 Task: Create Card Podcast Episode Recording in Board Sales Forecasting to Workspace Business Development. Create Card Revenue Management Review in Board Brand Strategy to Workspace Business Development. Create Card Webinar Planning in Board Customer Service Ticket Escalation and Resolution to Workspace Business Development
Action: Mouse moved to (70, 372)
Screenshot: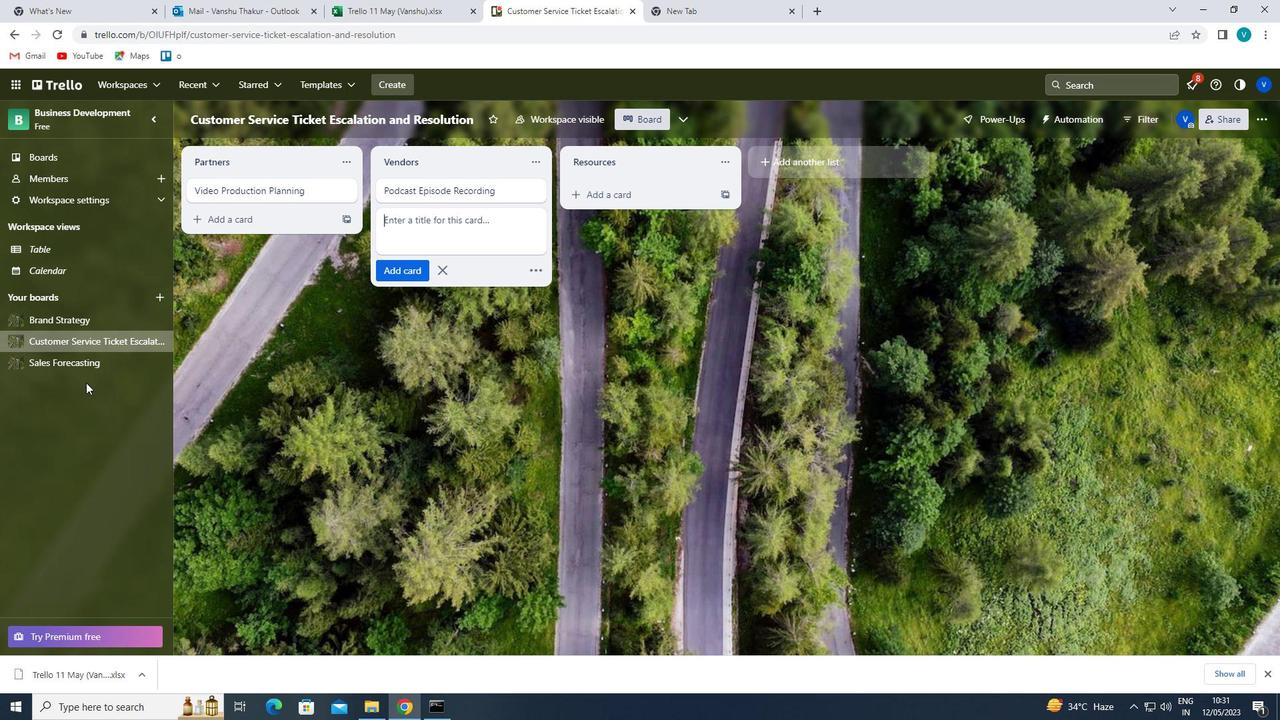 
Action: Mouse pressed left at (70, 372)
Screenshot: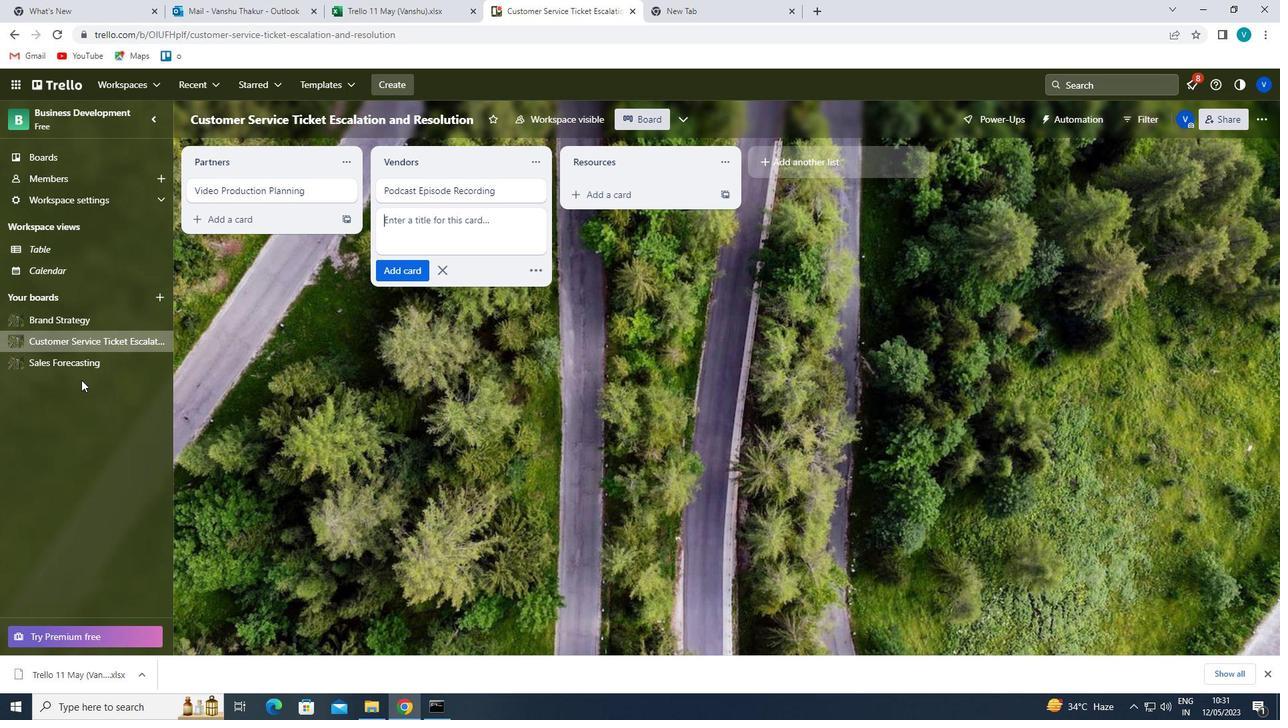 
Action: Mouse moved to (626, 197)
Screenshot: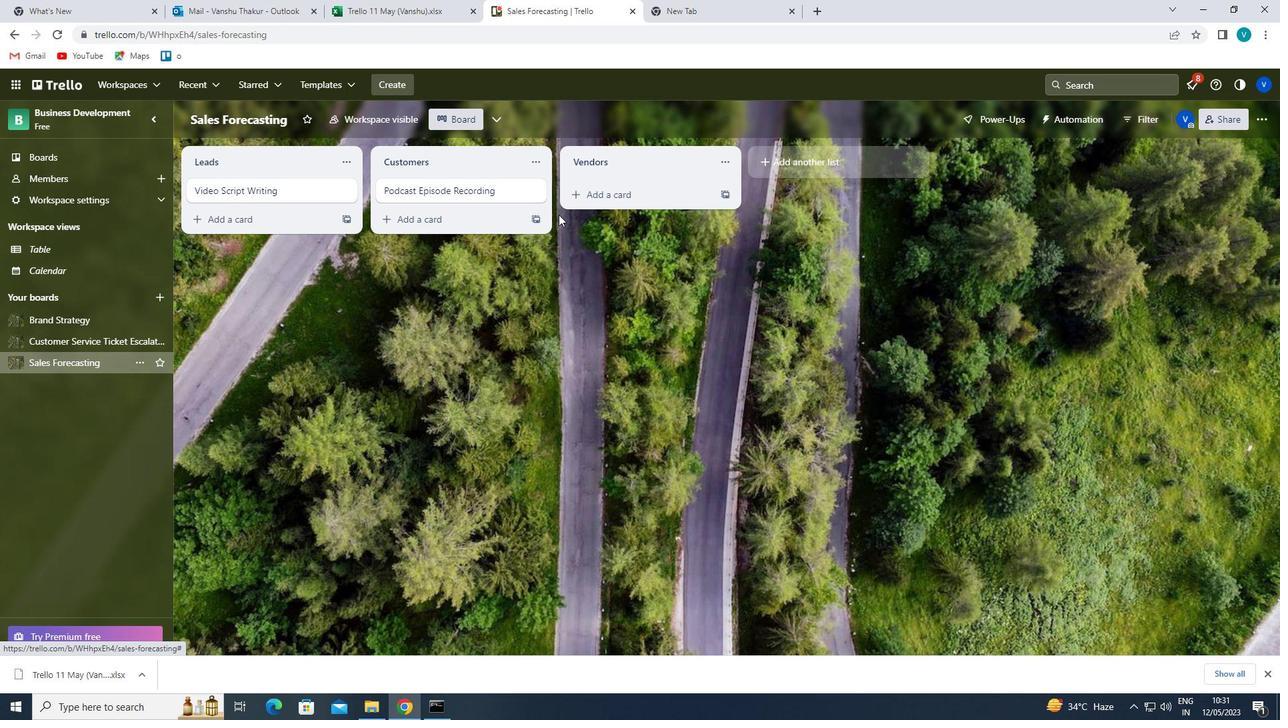 
Action: Mouse pressed left at (626, 197)
Screenshot: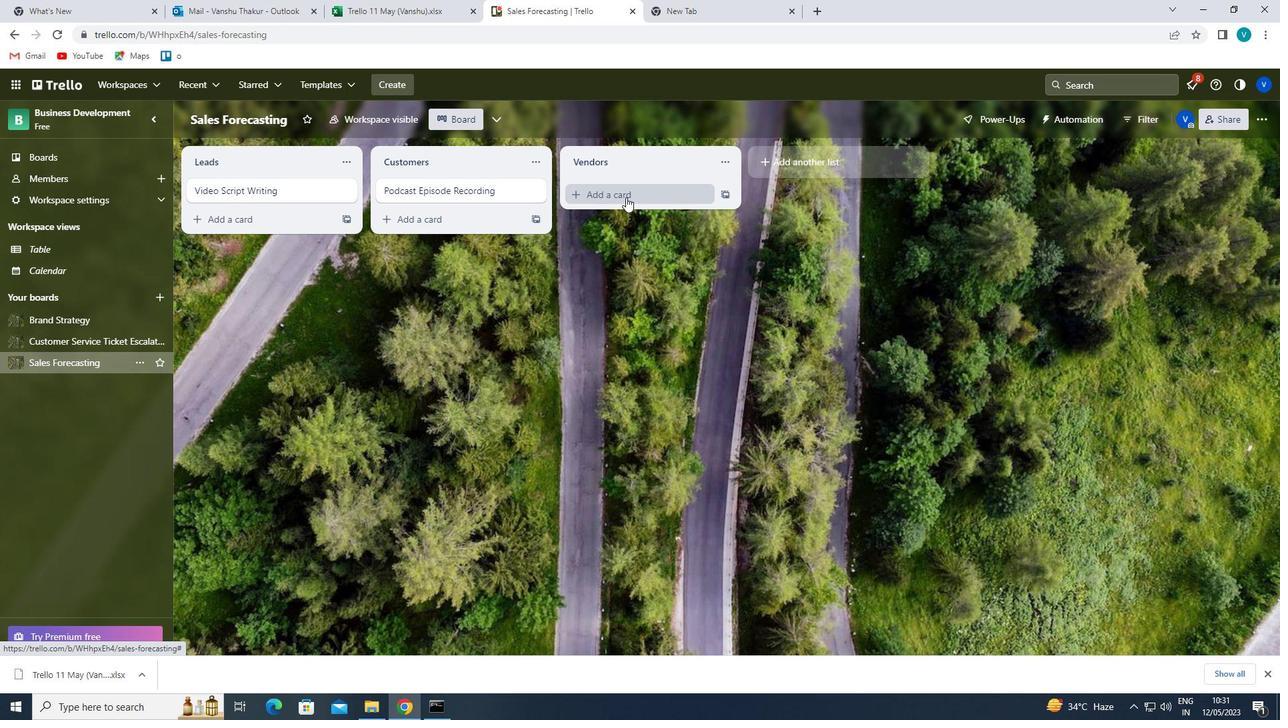 
Action: Key pressed <Key.shift>PODACST<Key.backspace><Key.backspace><Key.backspace><Key.backspace>CAST<Key.space><Key.shift>EPISODE<Key.space><Key.shift>RECORDING<Key.enter>
Screenshot: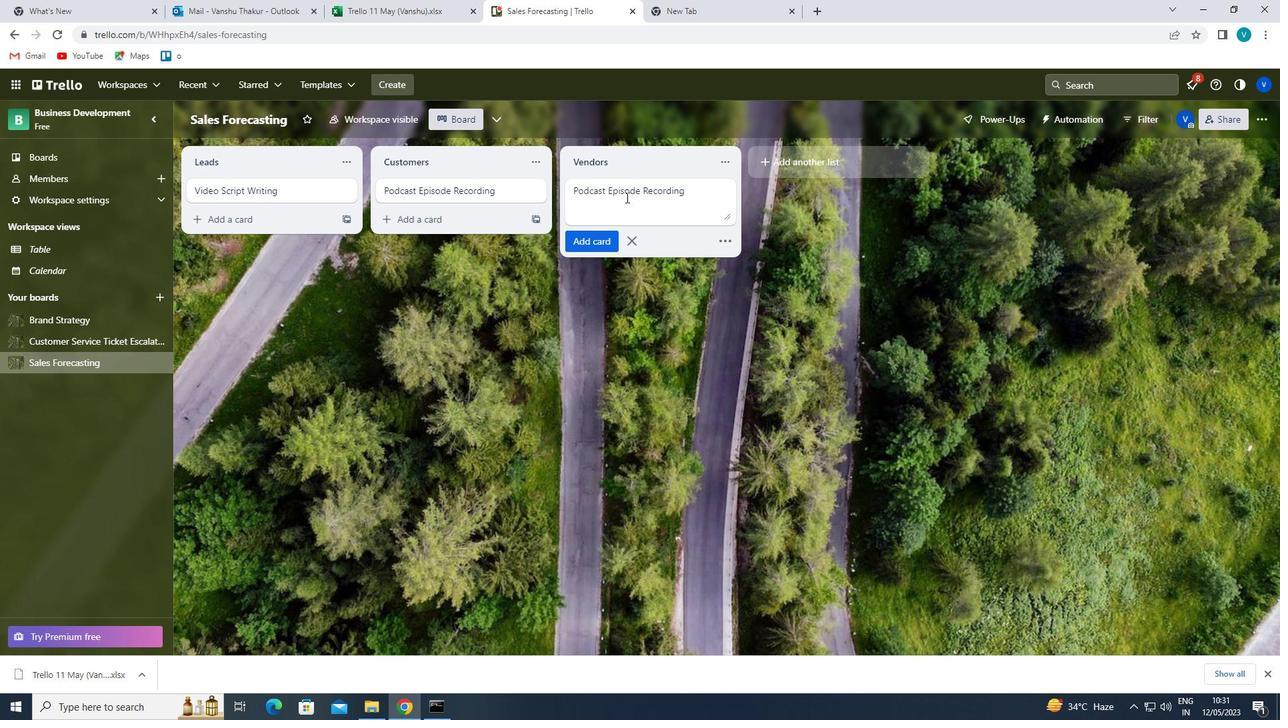 
Action: Mouse moved to (62, 317)
Screenshot: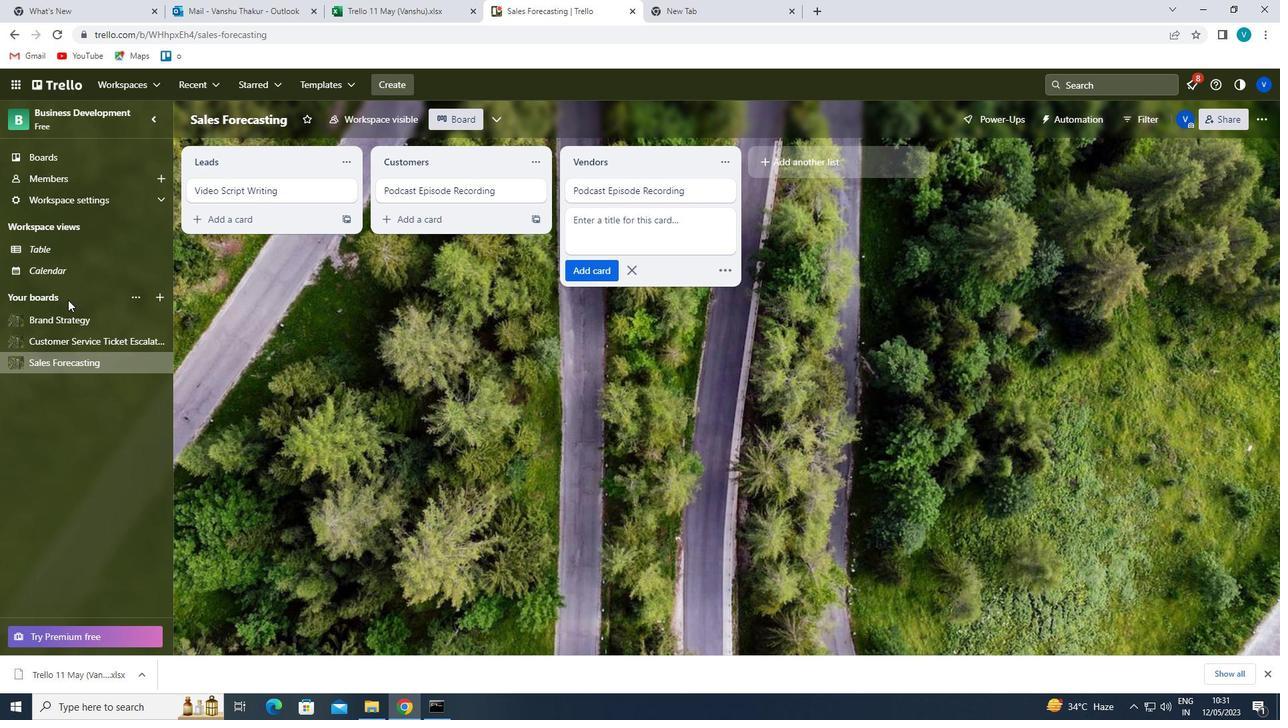 
Action: Mouse pressed left at (62, 317)
Screenshot: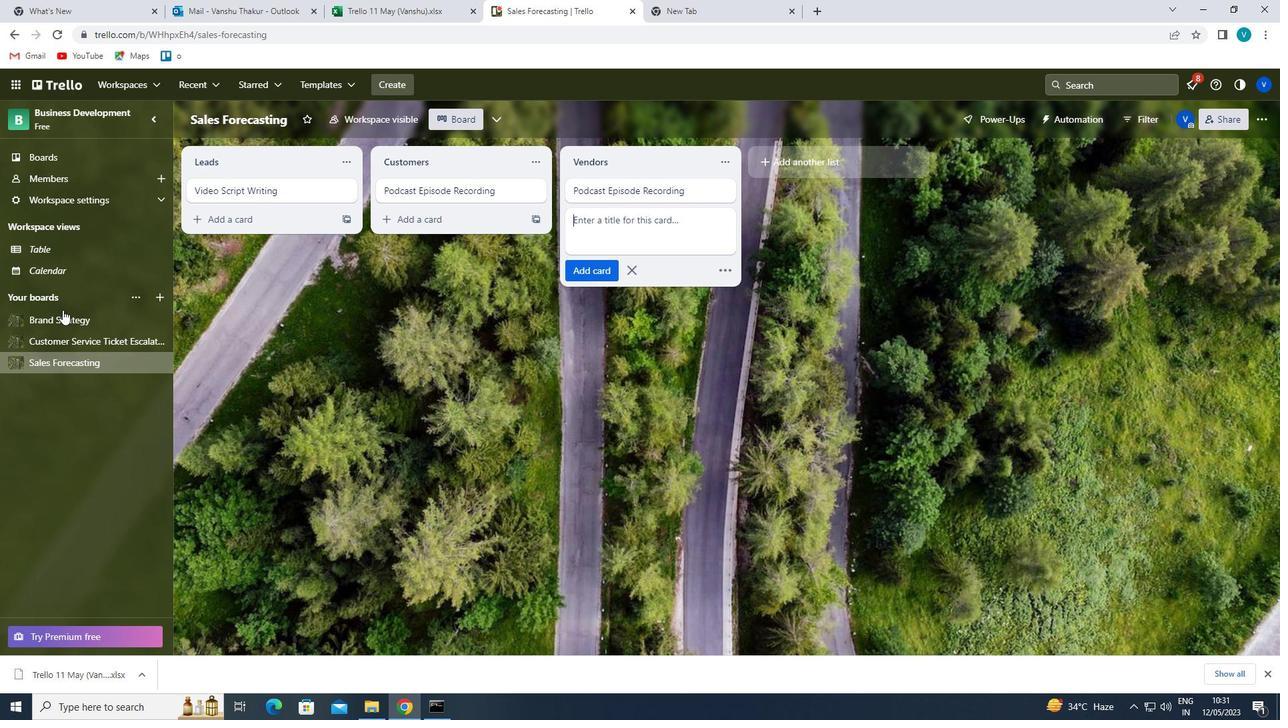 
Action: Mouse moved to (618, 192)
Screenshot: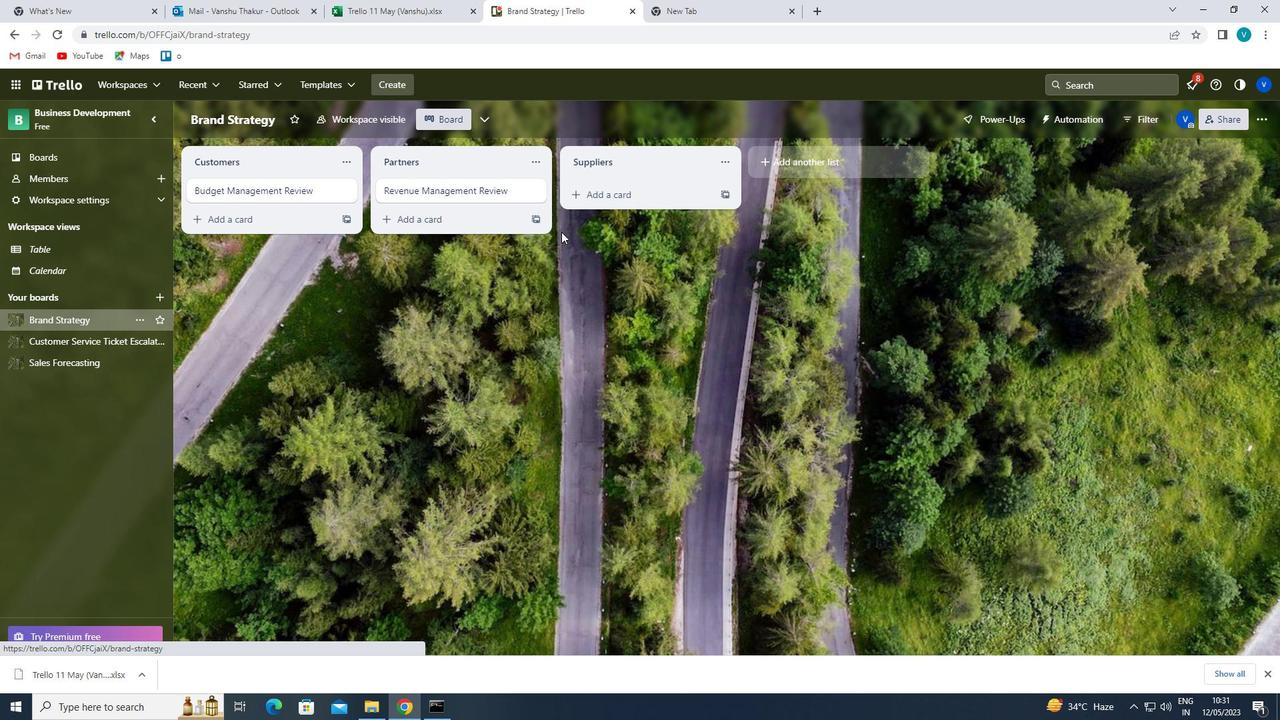 
Action: Mouse pressed left at (618, 192)
Screenshot: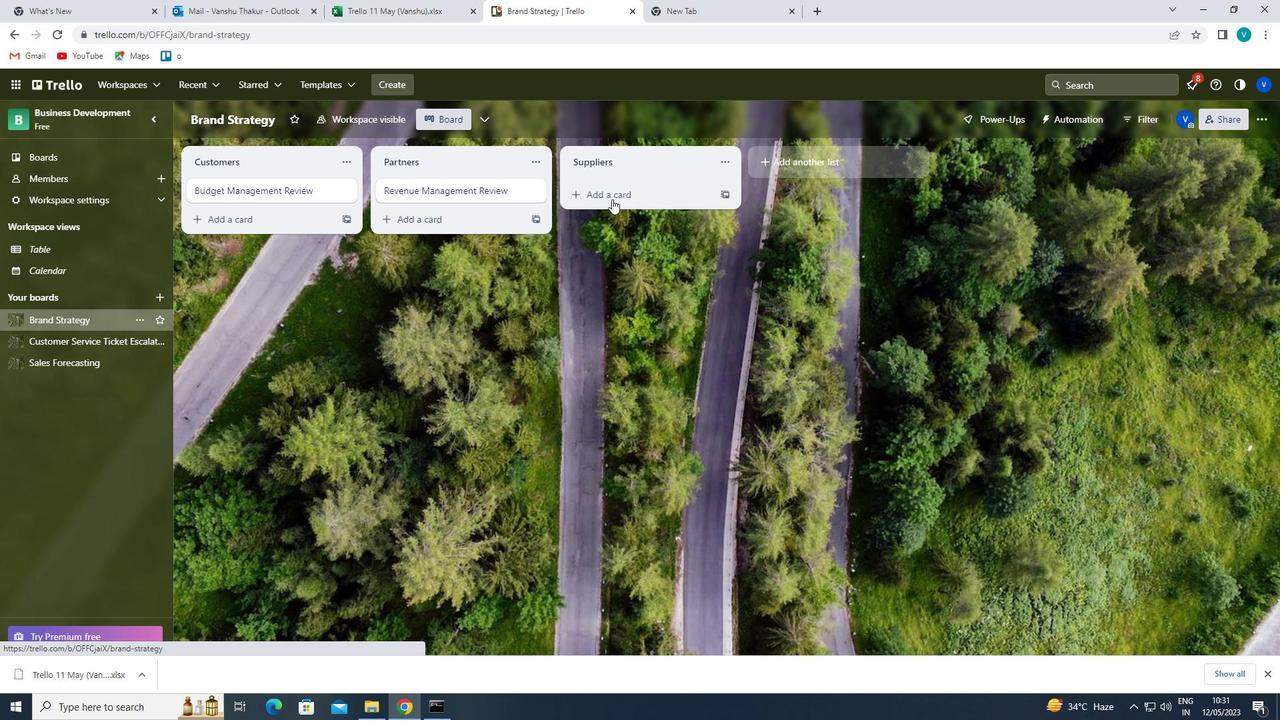 
Action: Key pressed <Key.shift><Key.shift><Key.shift><Key.shift><Key.shift><Key.shift><Key.shift><Key.shift><Key.shift>REVENUE<Key.space><Key.shift>MANAGEMENT<Key.space><Key.shift>REVIEW<Key.enter>
Screenshot: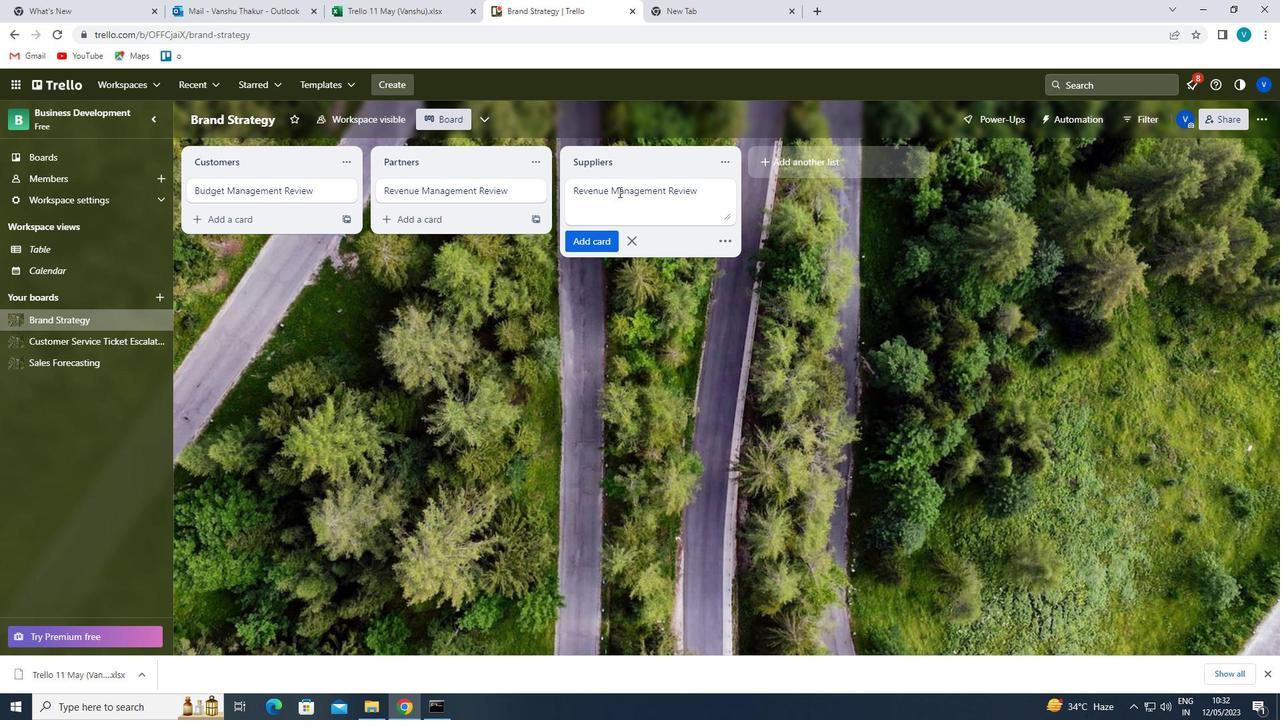 
Action: Mouse moved to (86, 346)
Screenshot: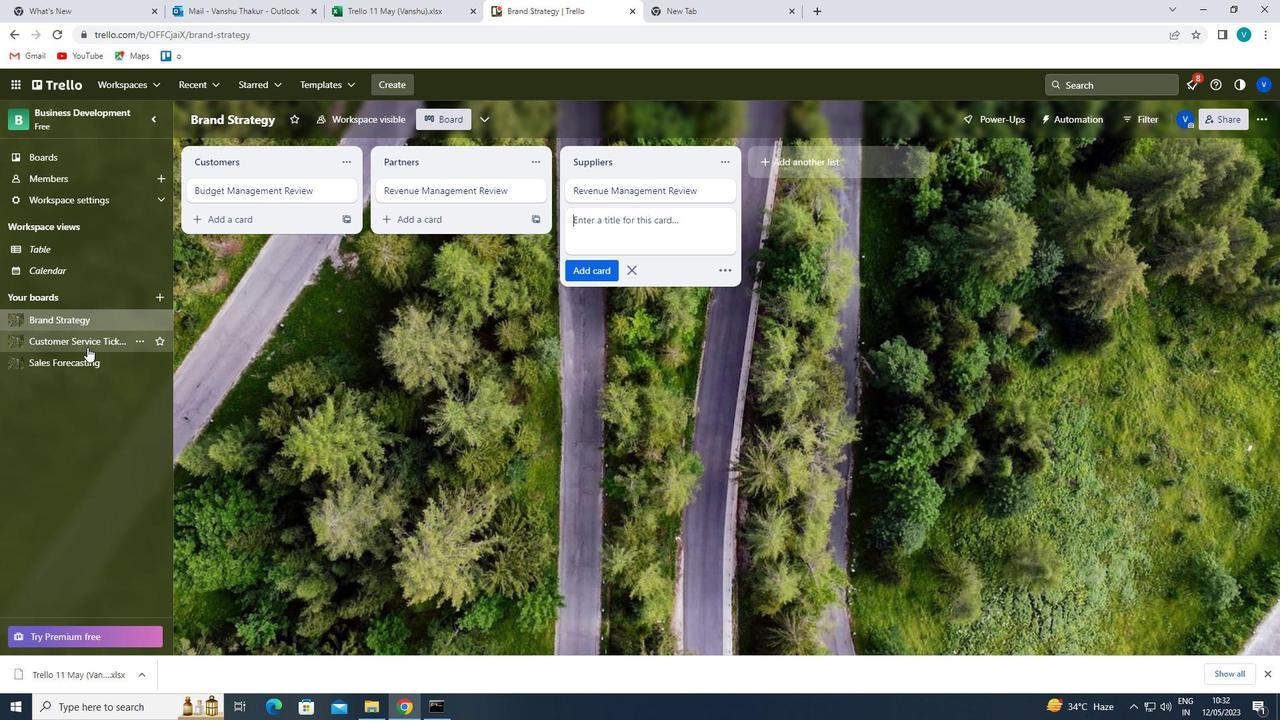 
Action: Mouse pressed left at (86, 346)
Screenshot: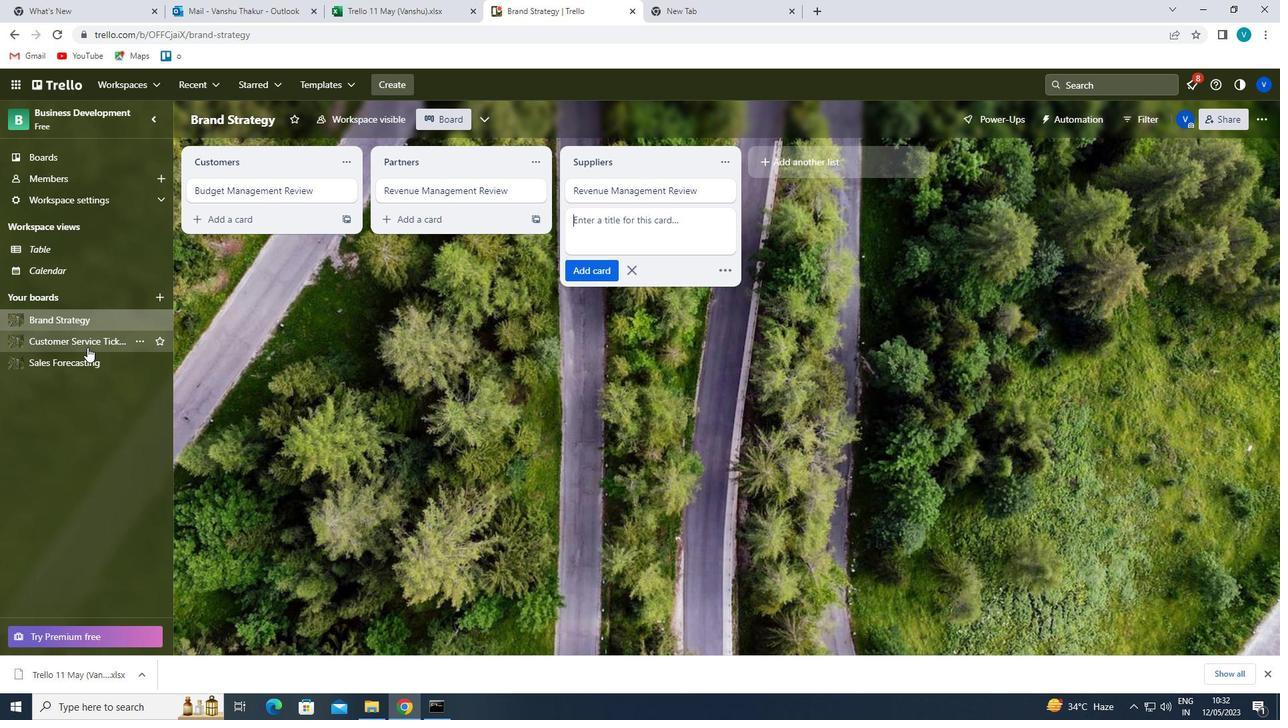 
Action: Mouse moved to (614, 191)
Screenshot: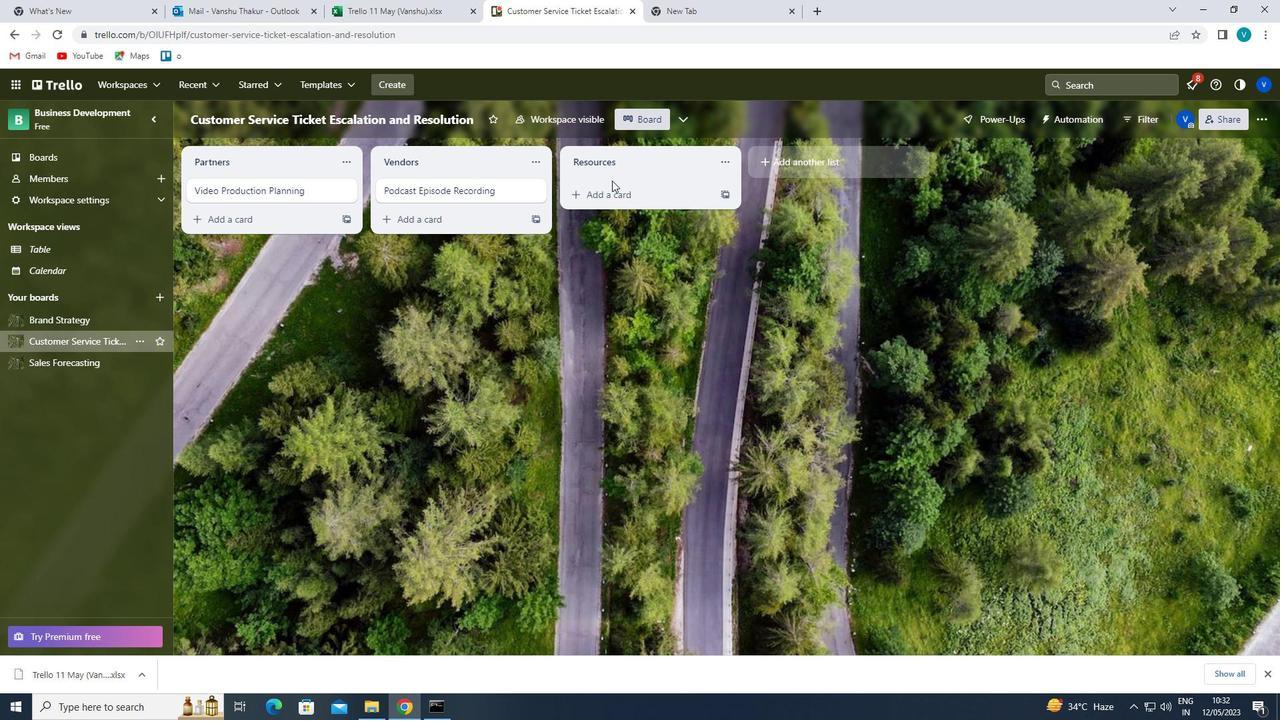 
Action: Mouse pressed left at (614, 191)
Screenshot: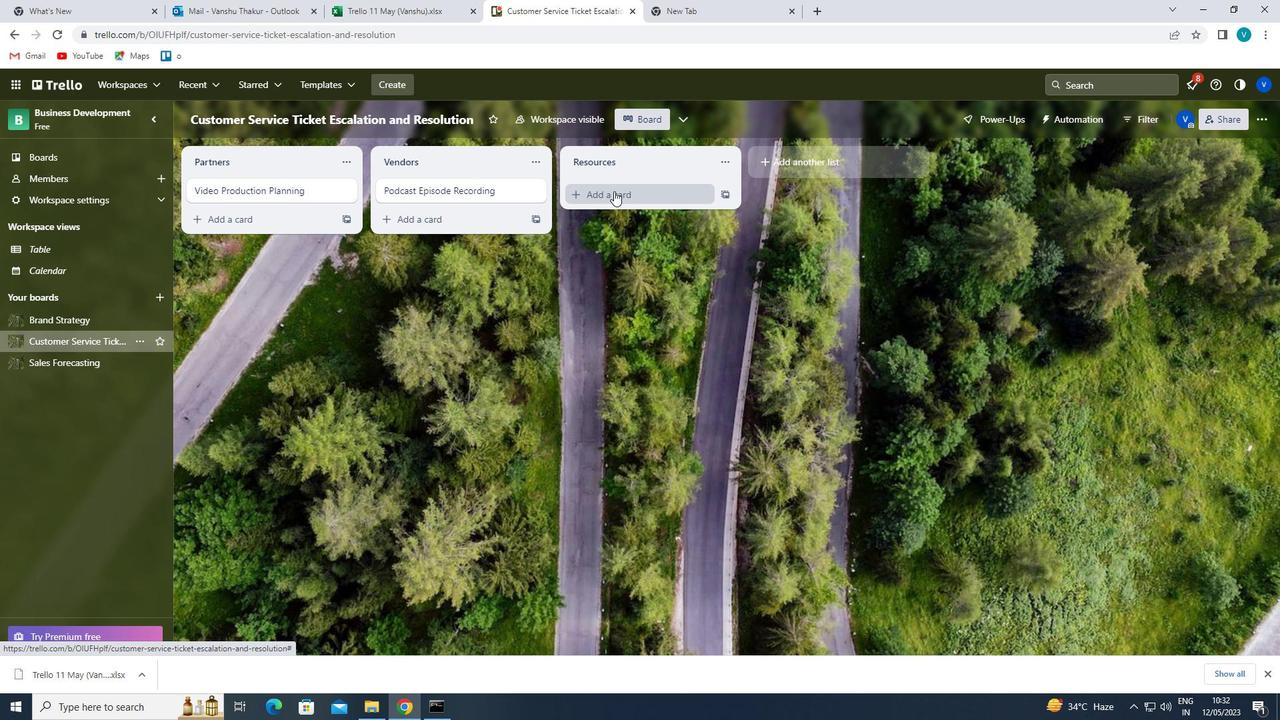 
Action: Key pressed <Key.shift>WEBINAR<Key.space><Key.shift>PLANNIMNG<Key.backspace><Key.backspace><Key.backspace>NG<Key.space>
Screenshot: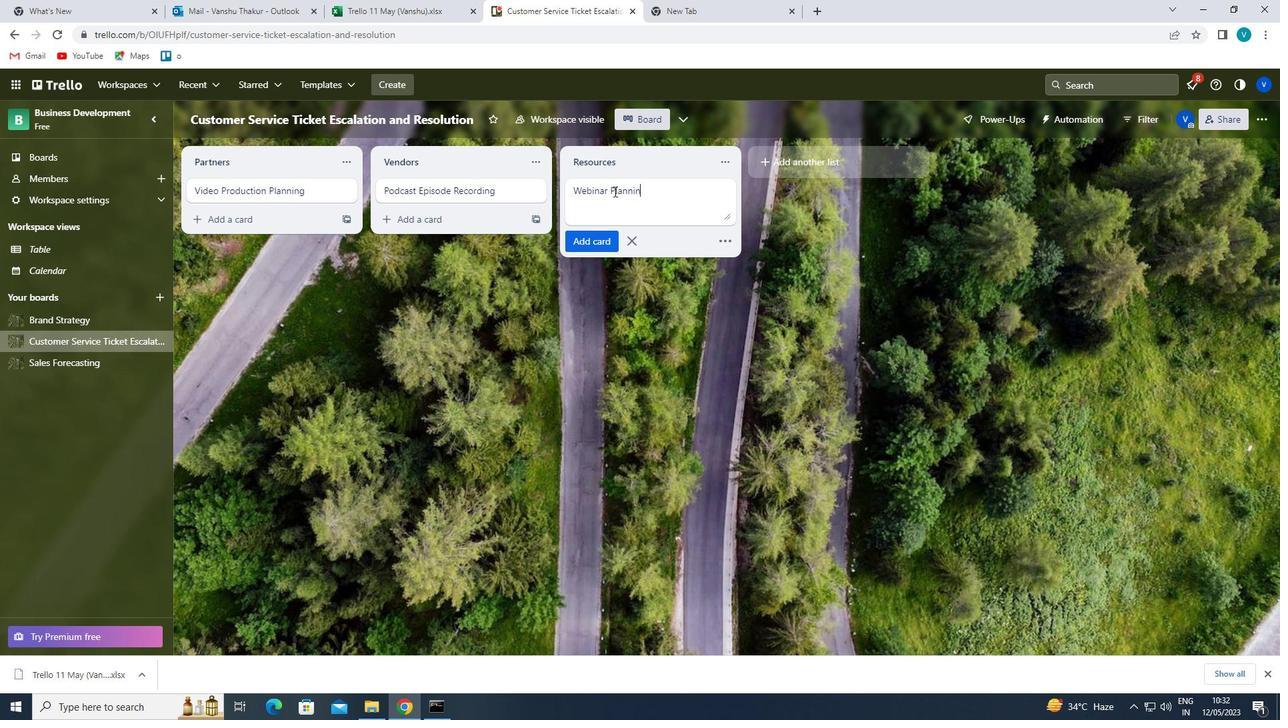 
Action: Mouse moved to (656, 212)
Screenshot: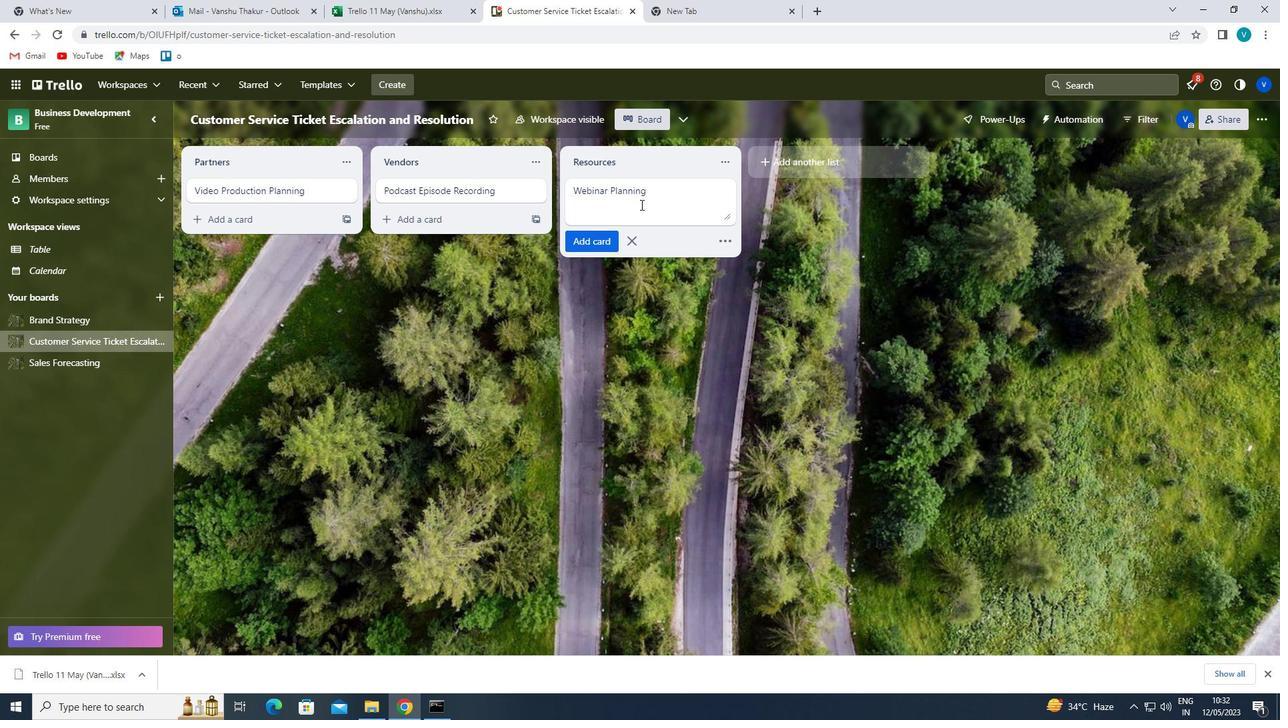 
Action: Key pressed <Key.enter>
Screenshot: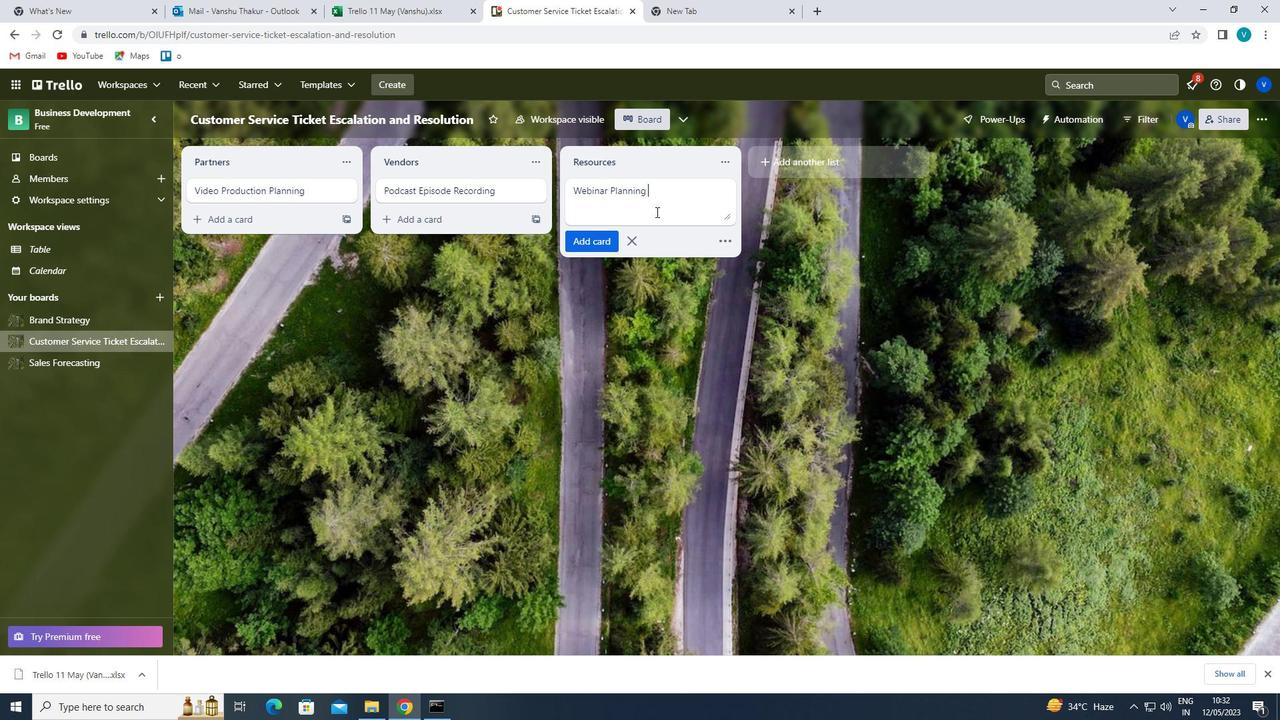 
